 Task: Create New Customer with Customer Name: Cajun Crab Pub & Grill, Billing Address Line1: 2765 Fieldcrest Road, Billing Address Line2:  New York, Billing Address Line3:  New York 10005
Action: Mouse pressed left at (148, 29)
Screenshot: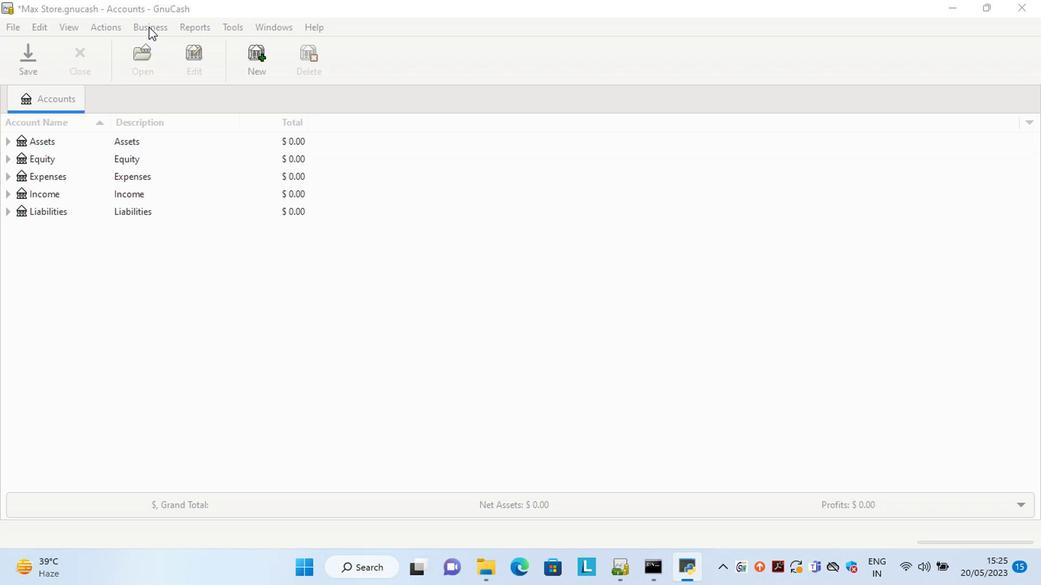 
Action: Mouse moved to (318, 68)
Screenshot: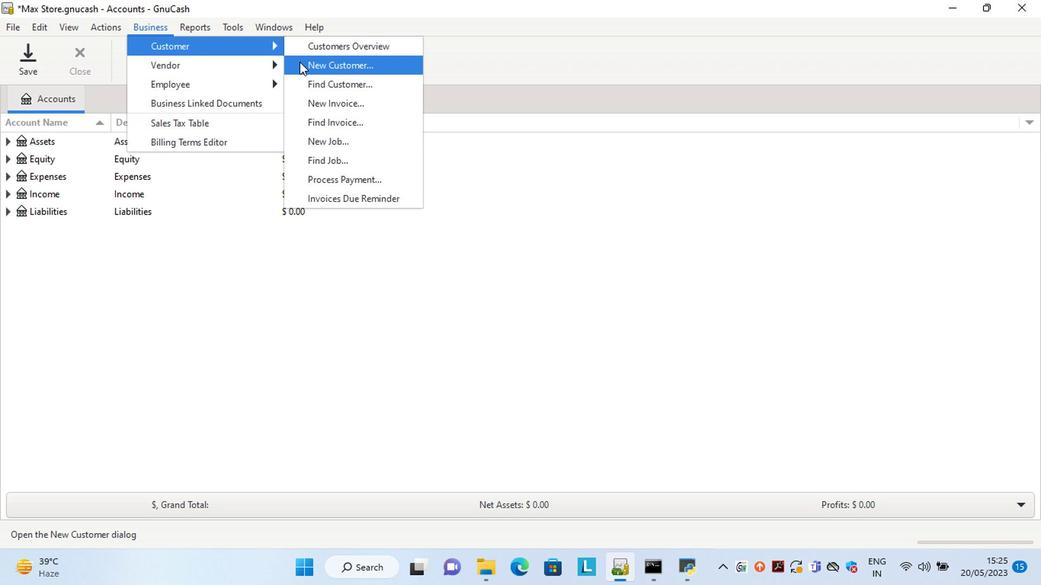 
Action: Mouse pressed left at (318, 68)
Screenshot: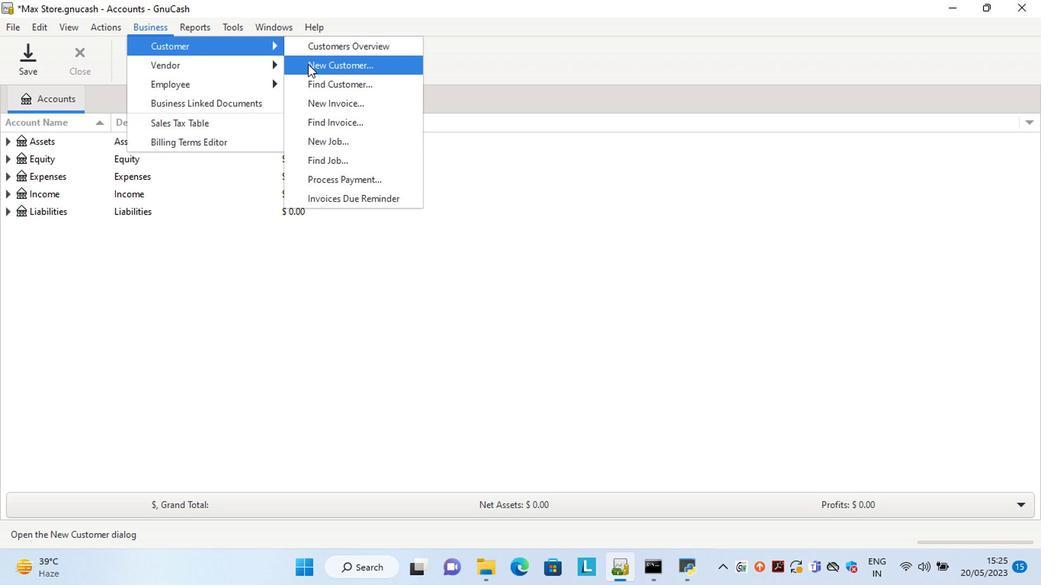 
Action: Mouse moved to (890, 283)
Screenshot: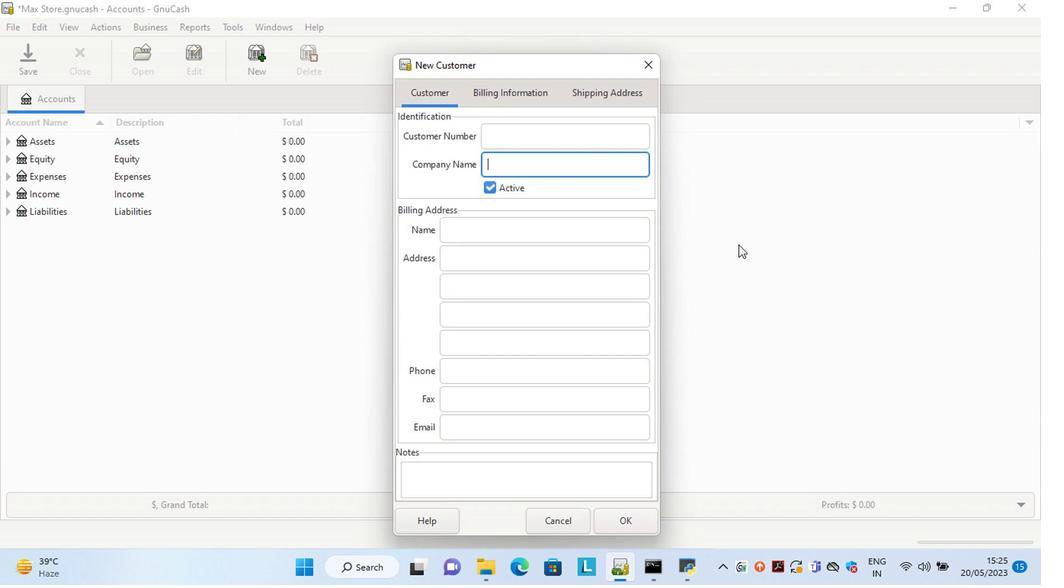 
Action: Key pressed <Key.shift>Cajun<Key.space><Key.shift>Crab<Key.space><Key.shift>Pub<Key.space><Key.shift><Key.shift><Key.shift><Key.shift><Key.shift><Key.shift><Key.shift>&<Key.space><Key.shift>Grill<Key.tab><Key.tab><Key.tab>2765<Key.space><Key.shift>Fieldcrest<Key.space><Key.shift>Road<Key.tab>y<Key.backspace>n<Key.tab>n<Key.tab>
Screenshot: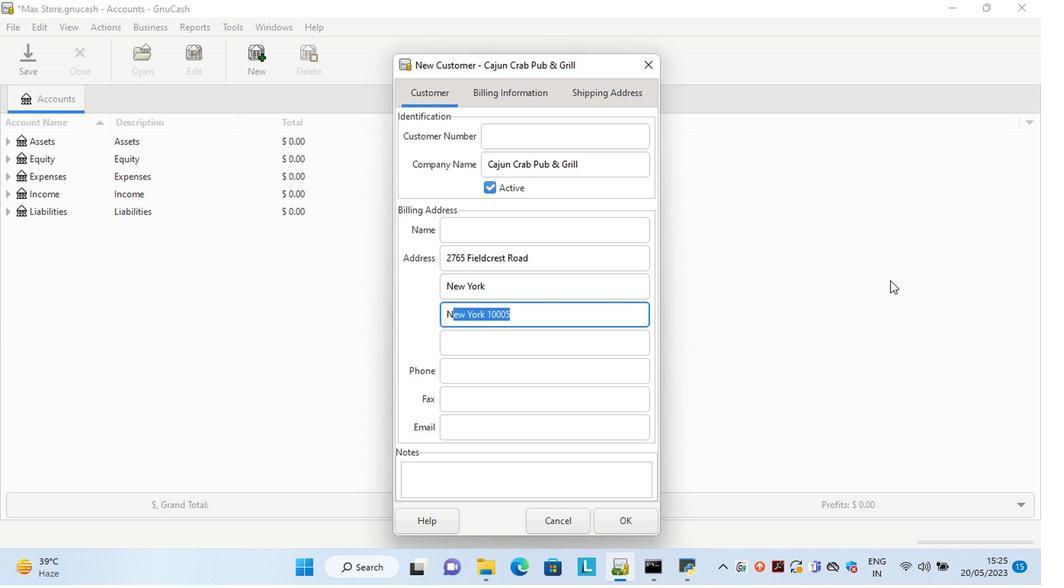 
Action: Mouse moved to (621, 524)
Screenshot: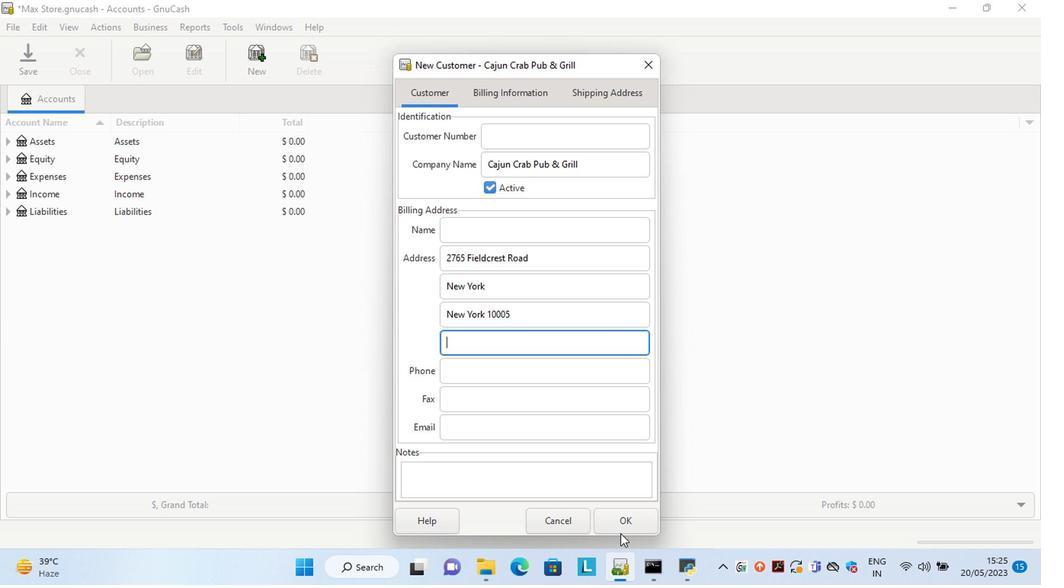 
Action: Mouse pressed left at (621, 524)
Screenshot: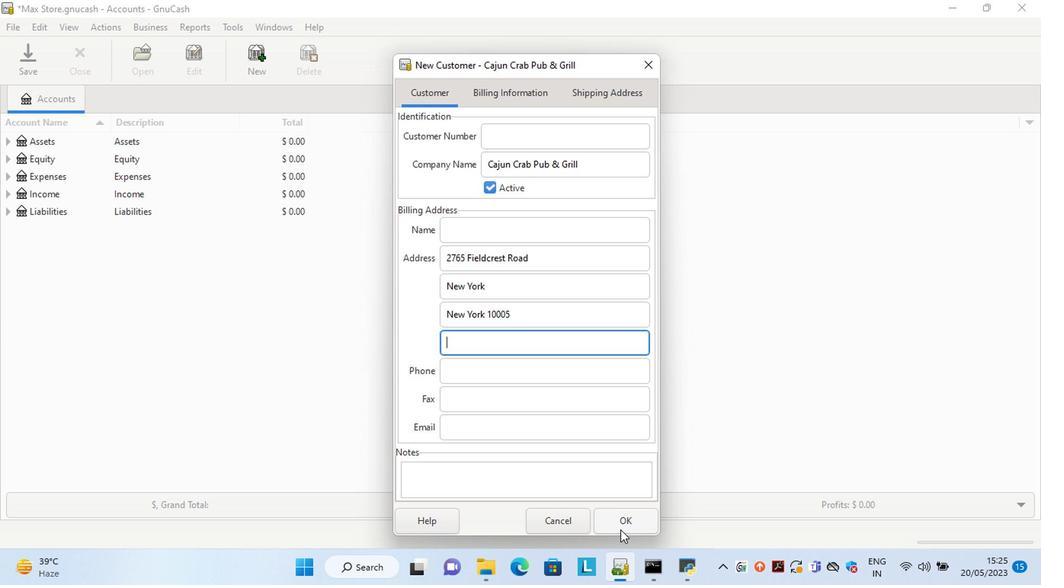 
